 Task: Add Fiorucci All Natural Pepperoni to the cart.
Action: Mouse moved to (925, 338)
Screenshot: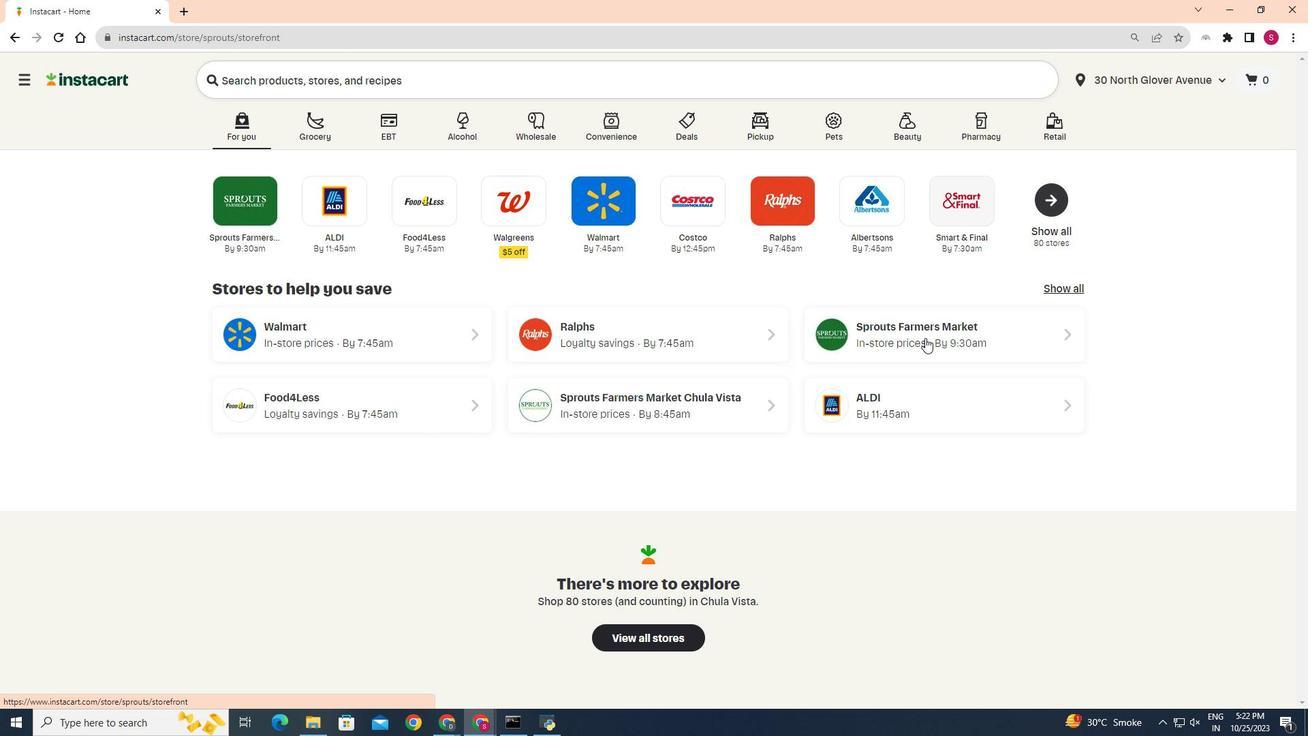 
Action: Mouse pressed left at (925, 338)
Screenshot: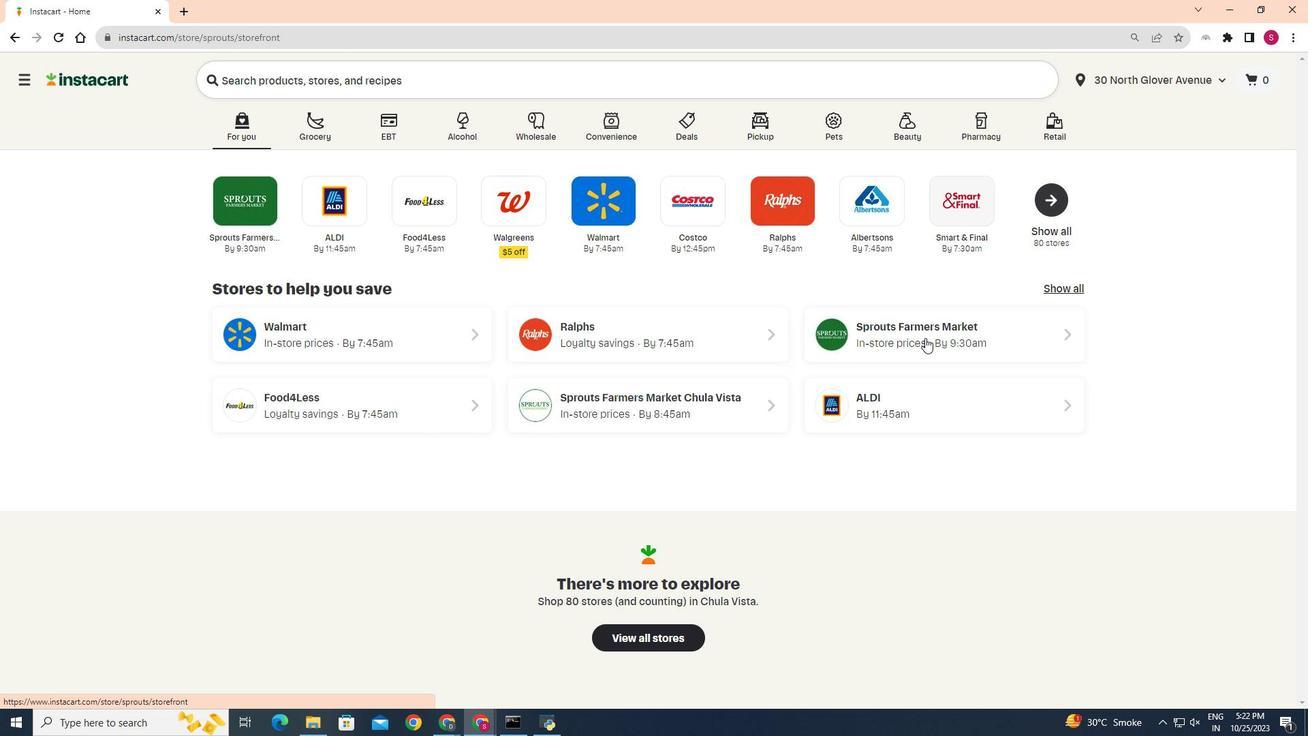 
Action: Mouse moved to (34, 575)
Screenshot: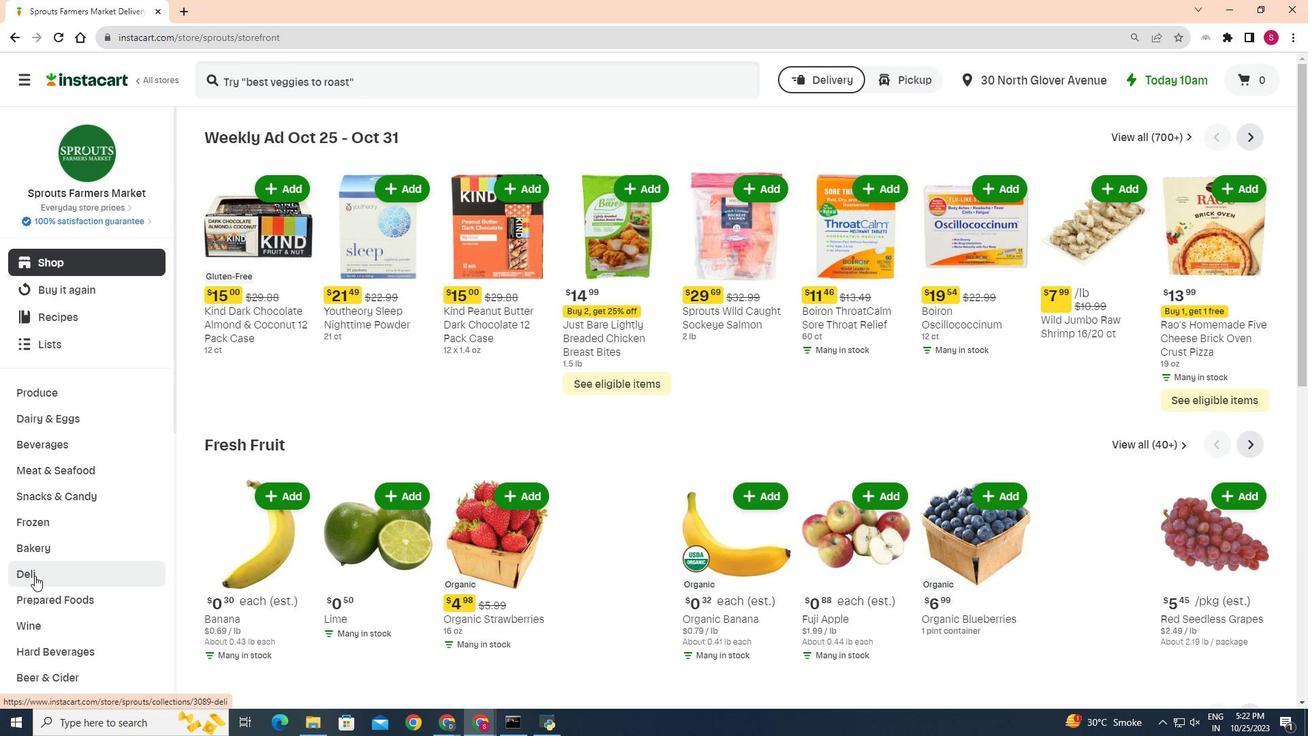 
Action: Mouse pressed left at (34, 575)
Screenshot: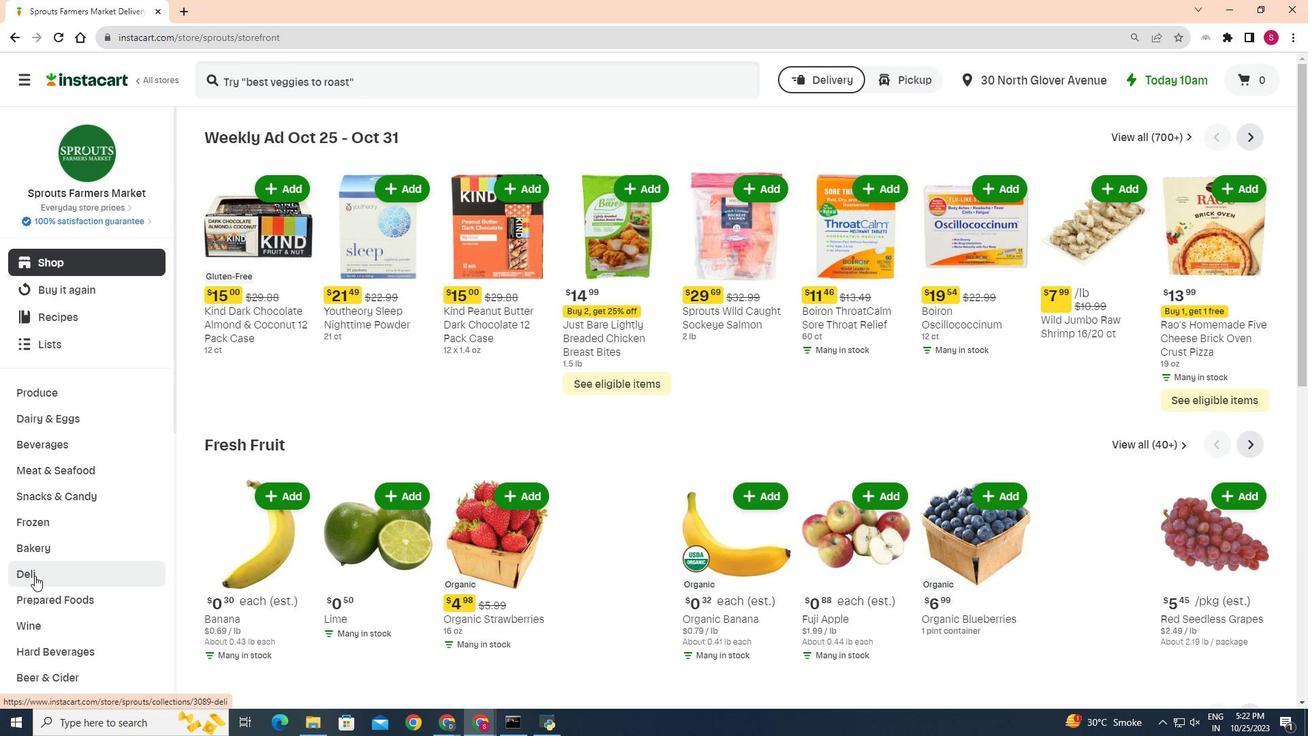 
Action: Mouse moved to (289, 172)
Screenshot: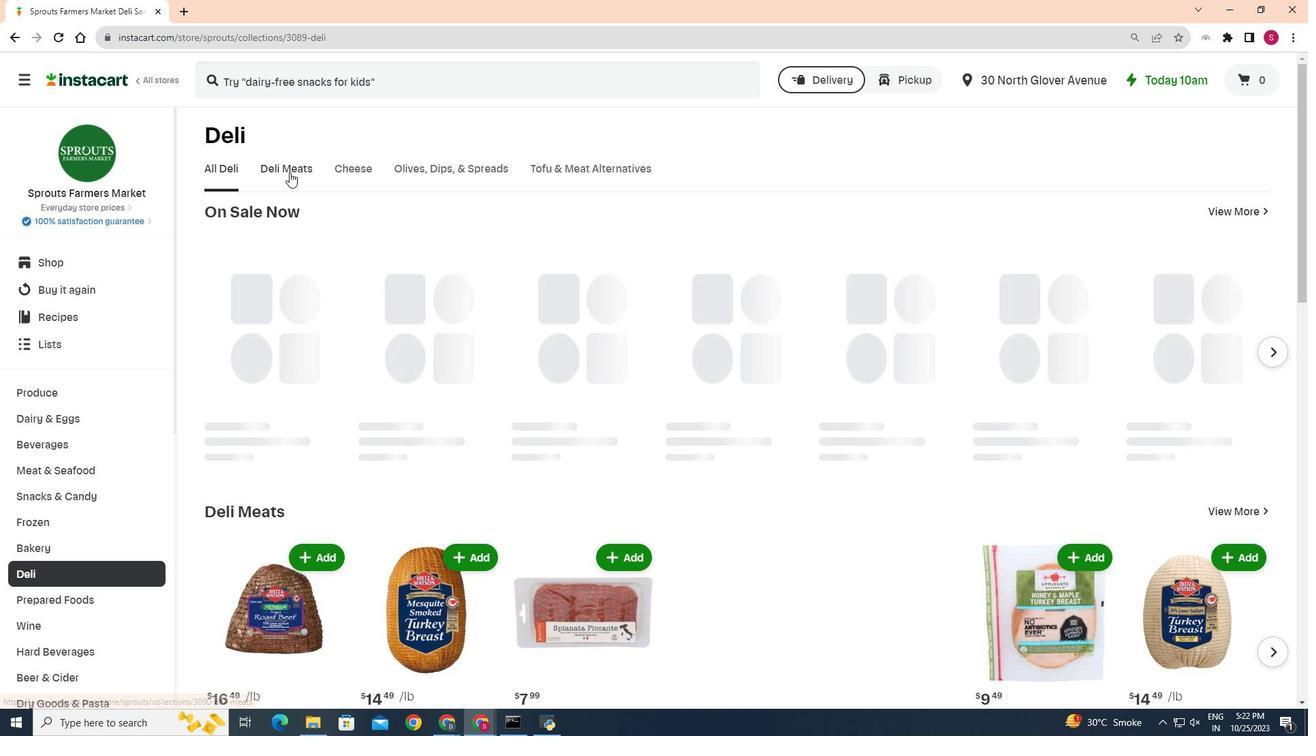 
Action: Mouse pressed left at (289, 172)
Screenshot: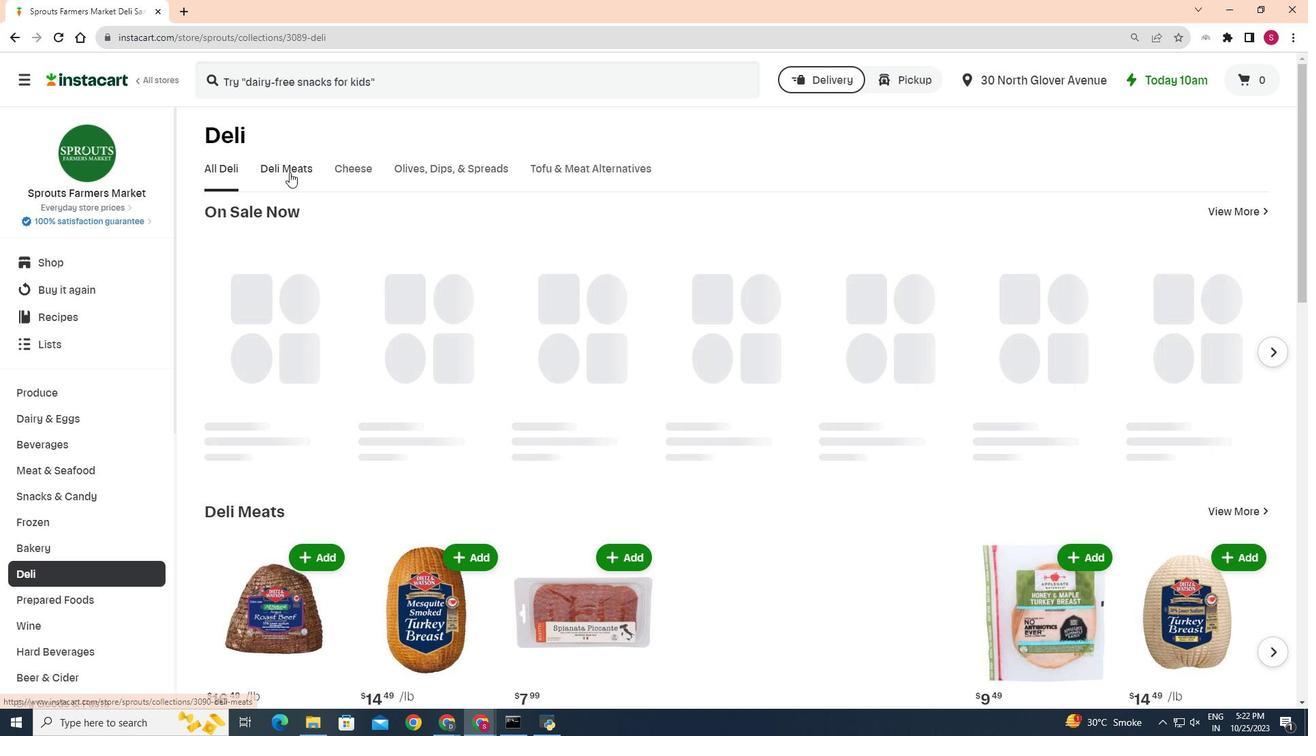 
Action: Mouse moved to (570, 237)
Screenshot: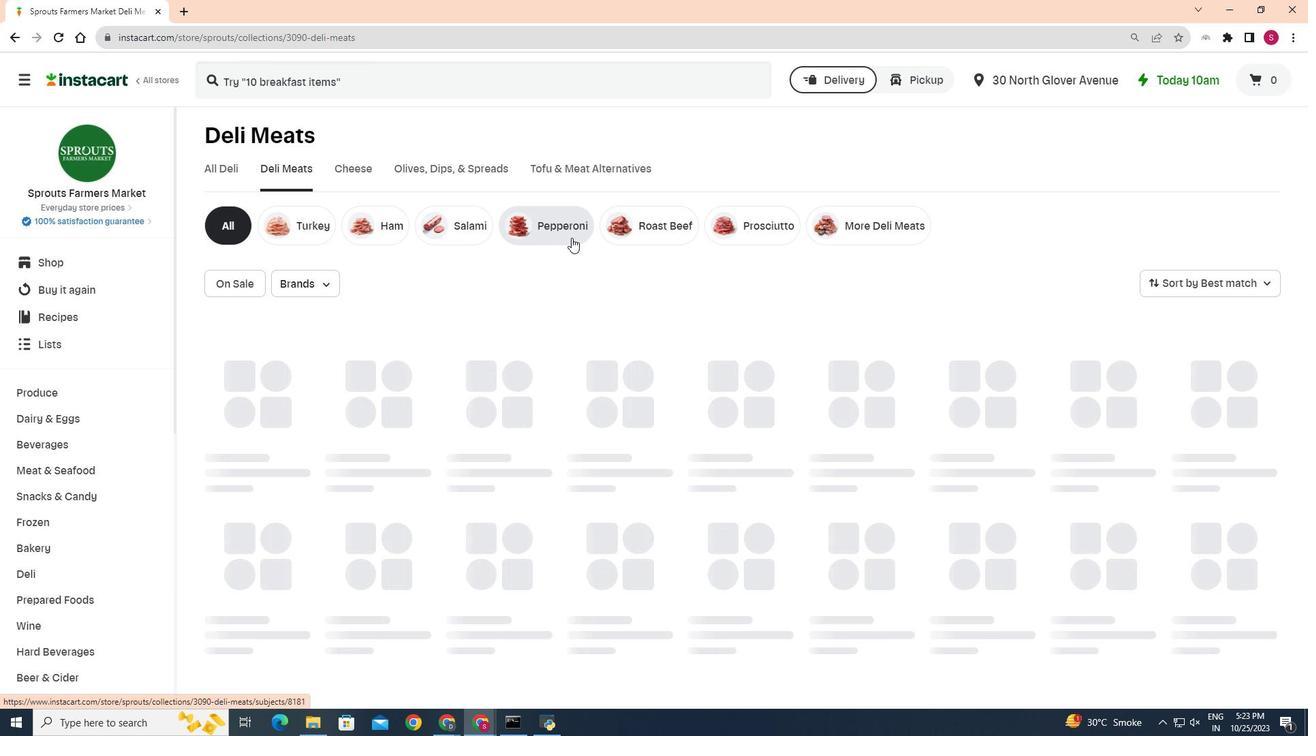 
Action: Mouse pressed left at (570, 237)
Screenshot: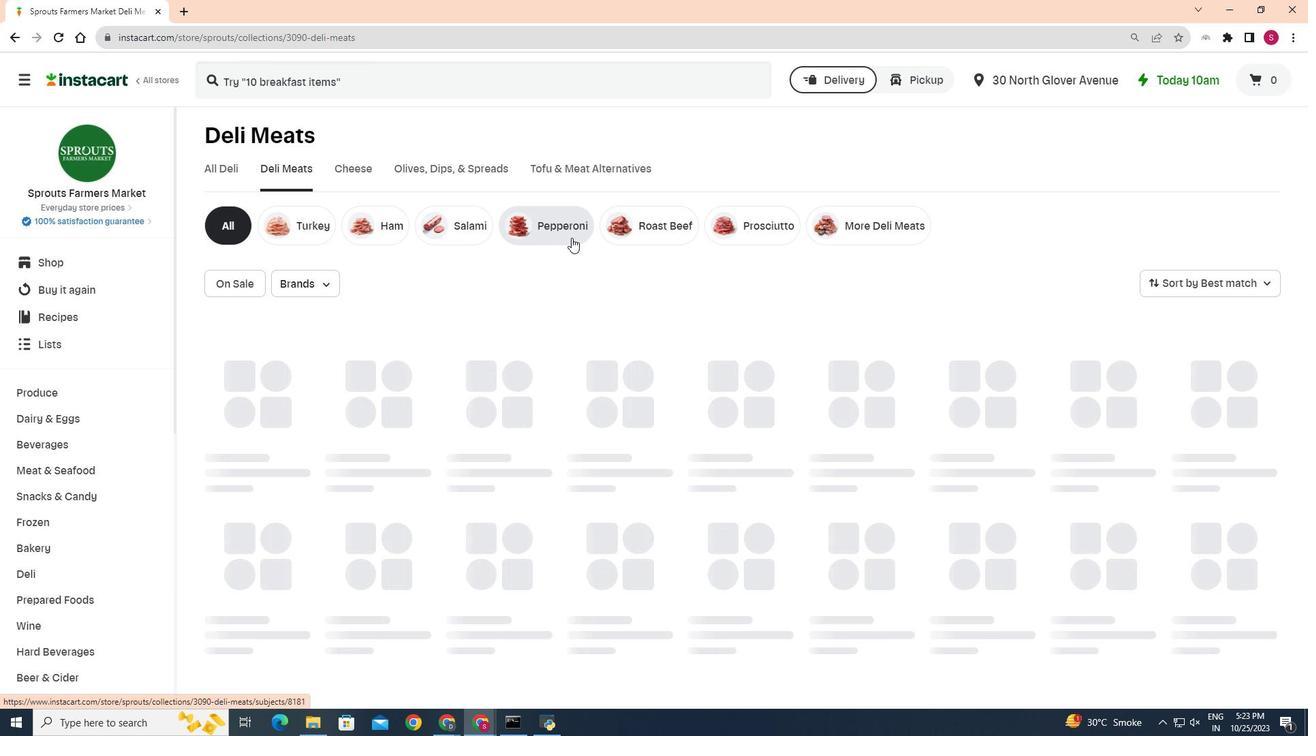 
Action: Mouse moved to (526, 358)
Screenshot: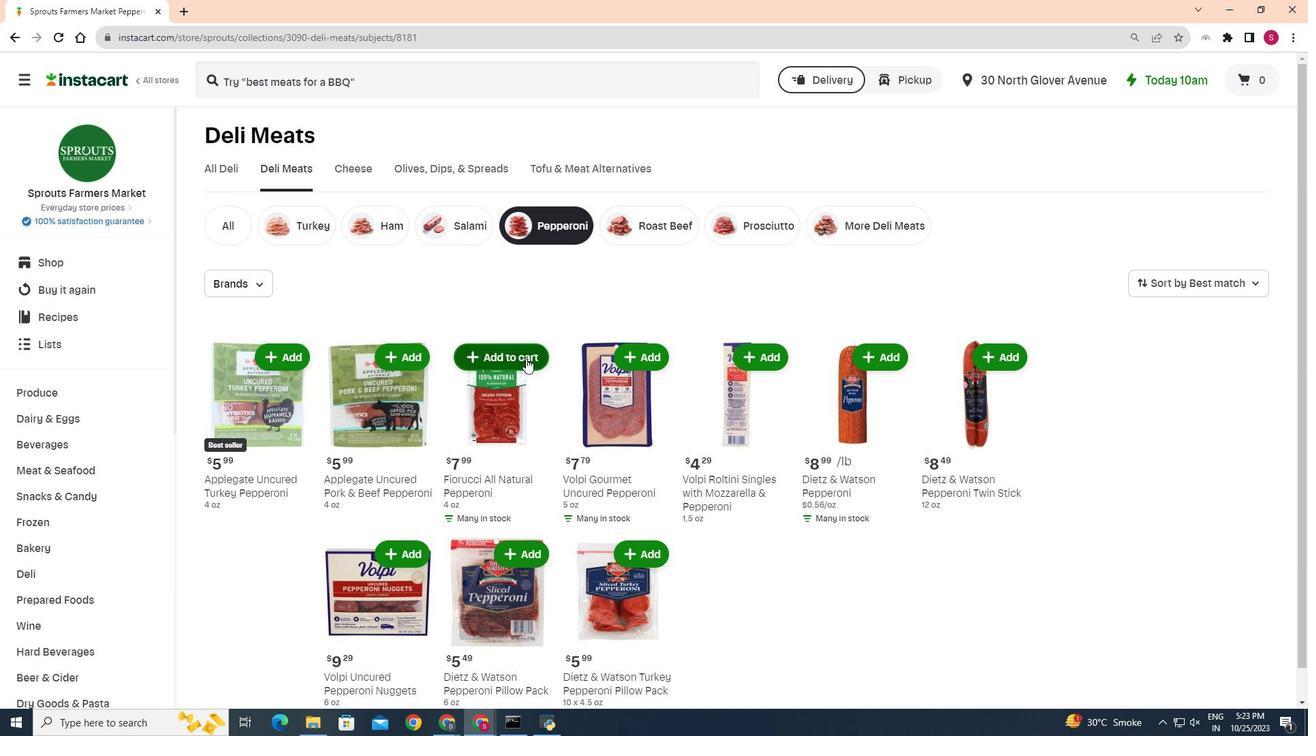 
Action: Mouse pressed left at (526, 358)
Screenshot: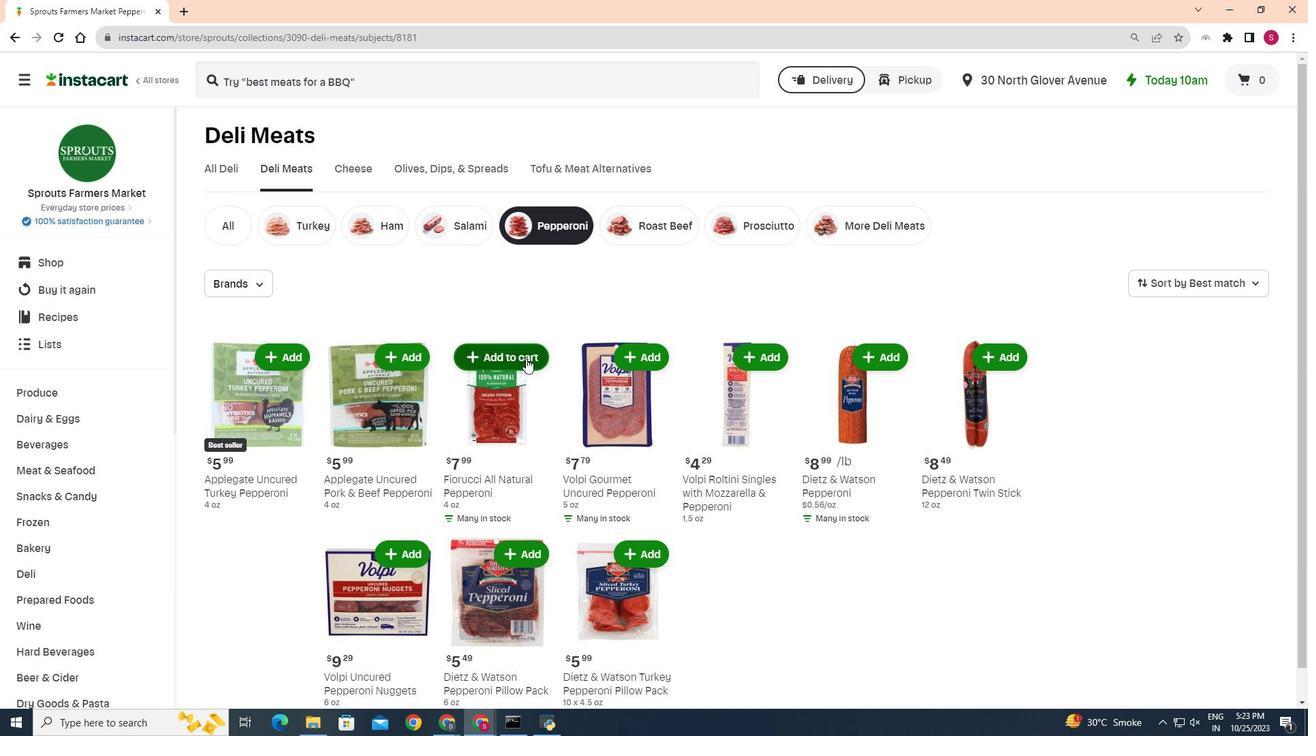 
Action: Mouse moved to (511, 359)
Screenshot: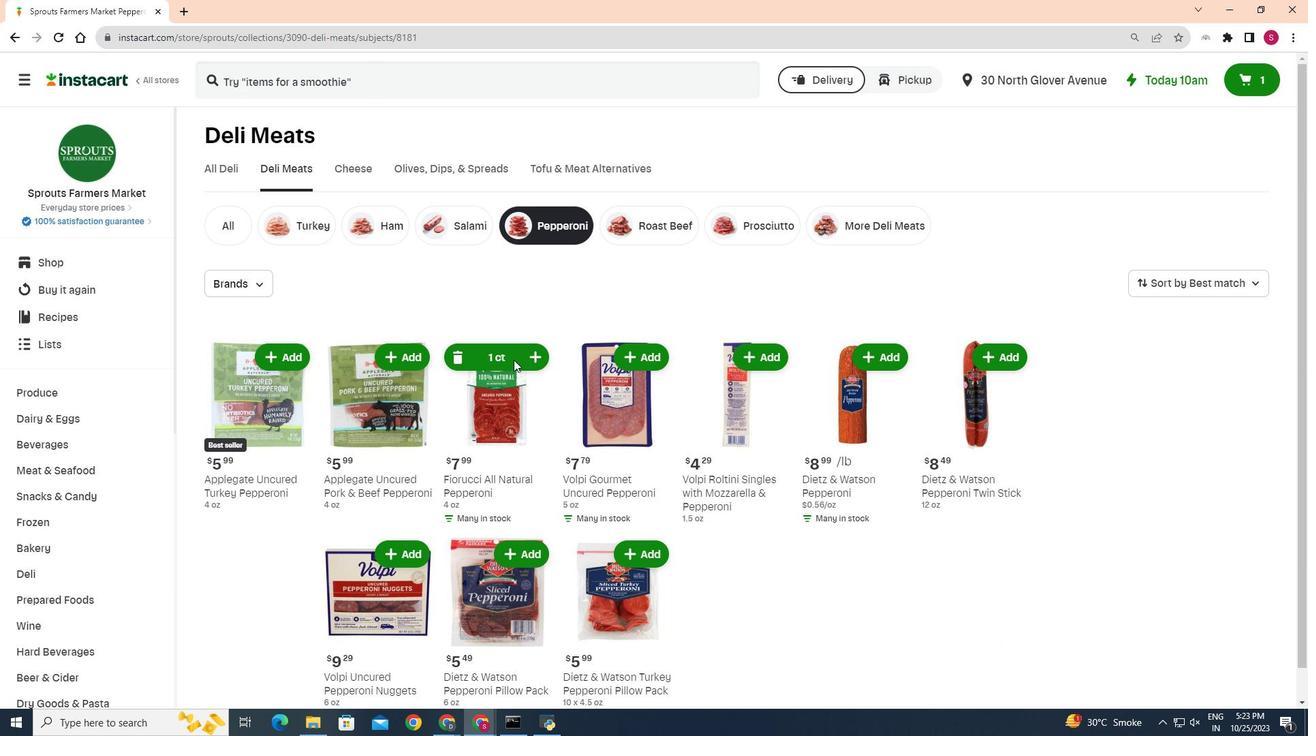 
